 Task: Create in the project ArtisanBridge and in the Backlog issue 'Address issues related to slow response time when accessing the system remotely' a child issue 'Chatbot conversation error handling remediation and reporting', and assign it to team member softage.1@softage.net. Create in the project ArtisanBridge and in the Backlog issue 'Develop a new feature to allow for real-time collaboration on documents' a child issue 'Data access policy creation and testing', and assign it to team member softage.2@softage.net
Action: Mouse moved to (173, 49)
Screenshot: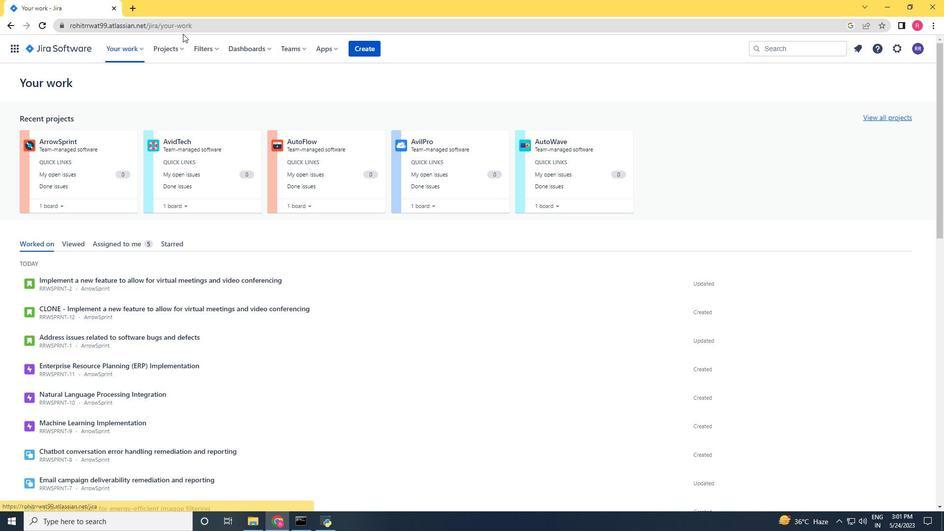 
Action: Mouse pressed left at (173, 49)
Screenshot: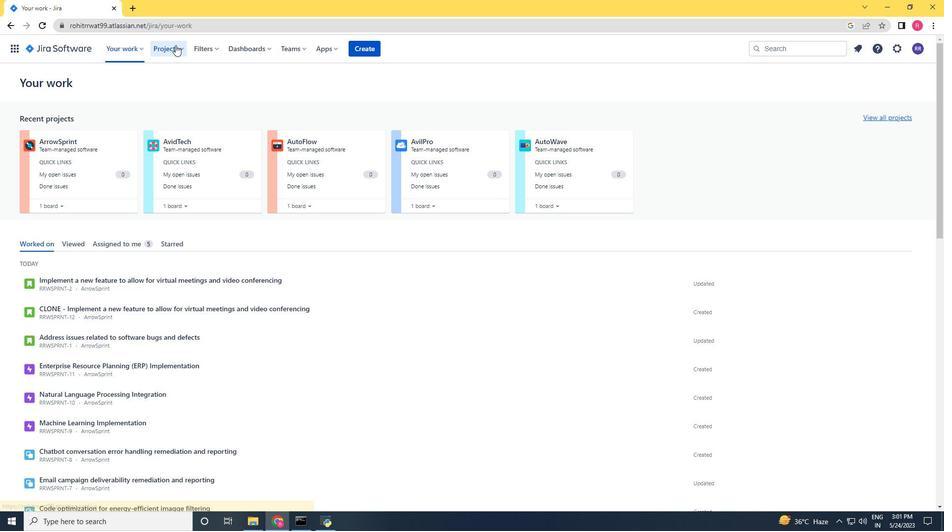 
Action: Mouse moved to (189, 88)
Screenshot: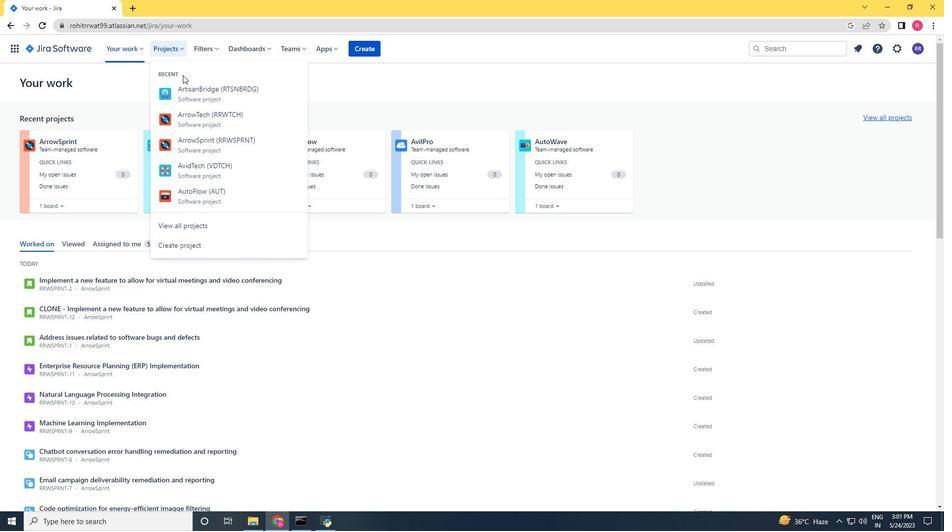
Action: Mouse pressed left at (189, 88)
Screenshot: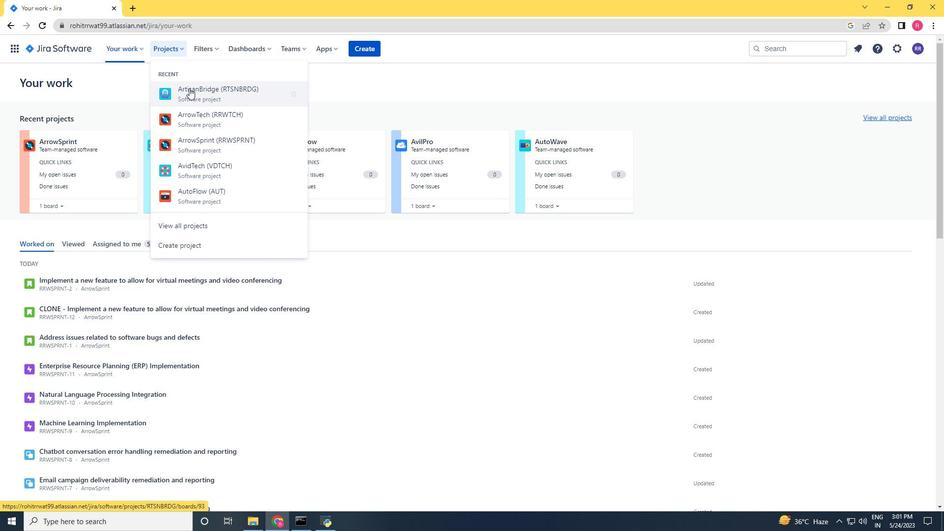
Action: Mouse moved to (70, 156)
Screenshot: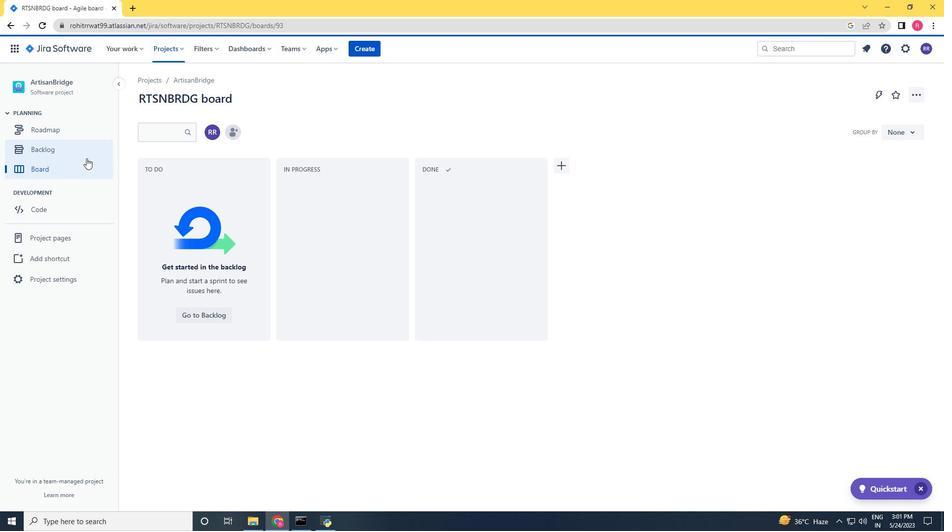 
Action: Mouse pressed left at (70, 156)
Screenshot: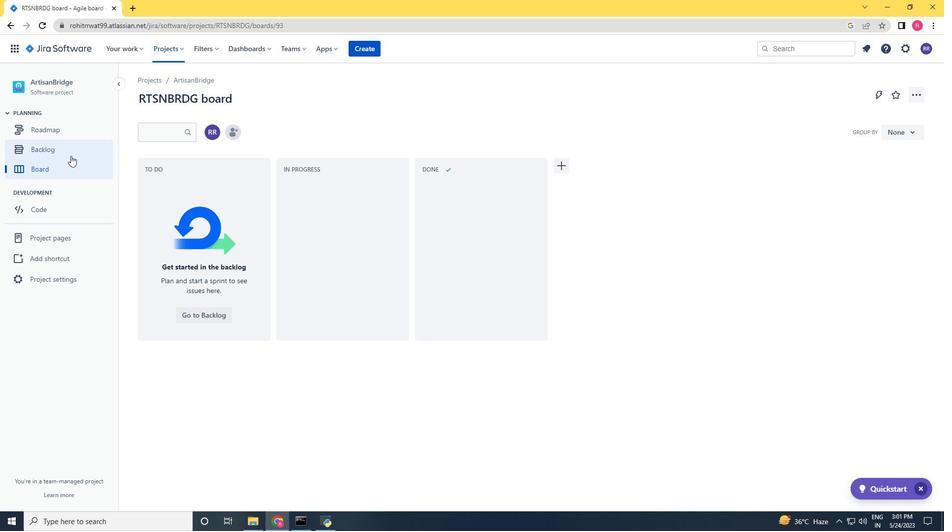 
Action: Mouse moved to (681, 303)
Screenshot: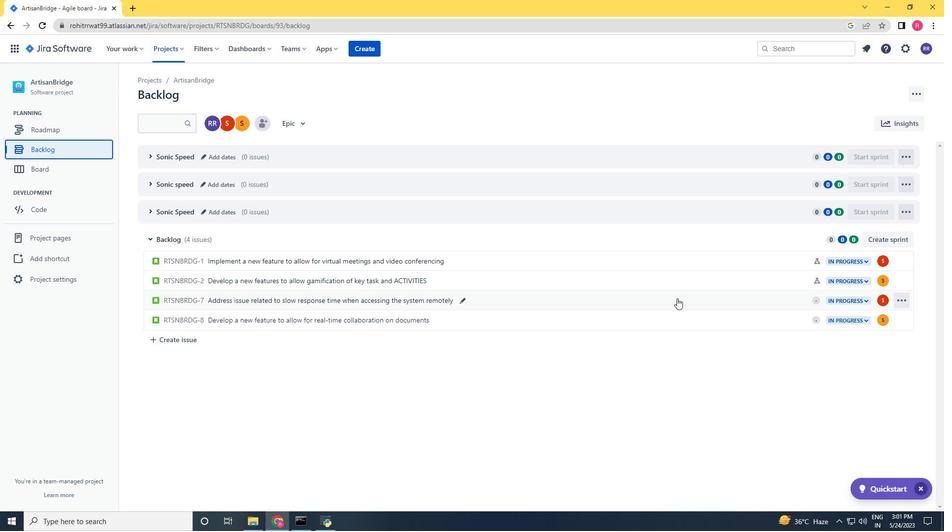 
Action: Mouse pressed left at (681, 303)
Screenshot: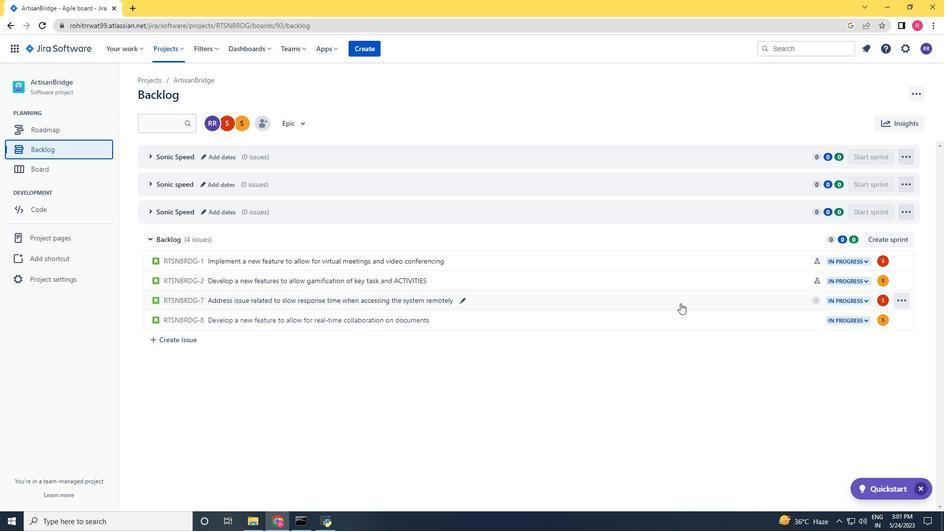 
Action: Mouse moved to (774, 222)
Screenshot: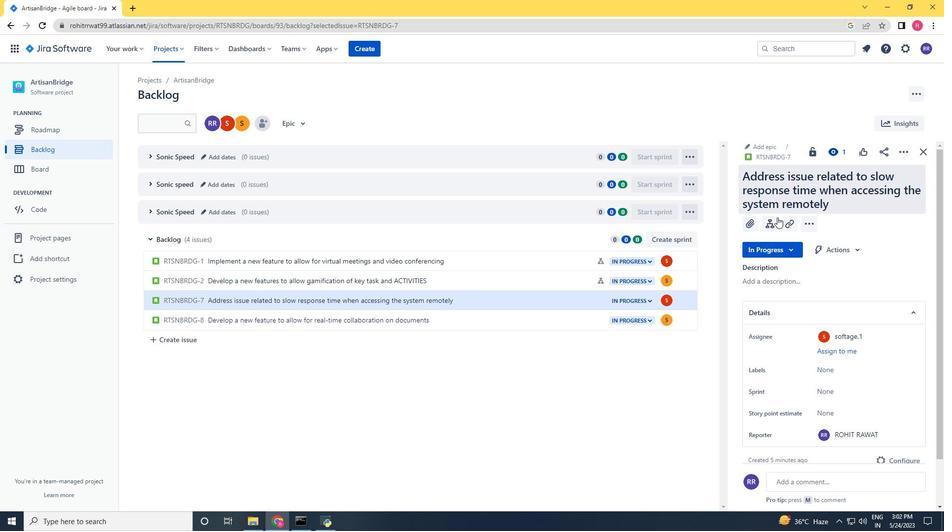 
Action: Mouse pressed left at (774, 222)
Screenshot: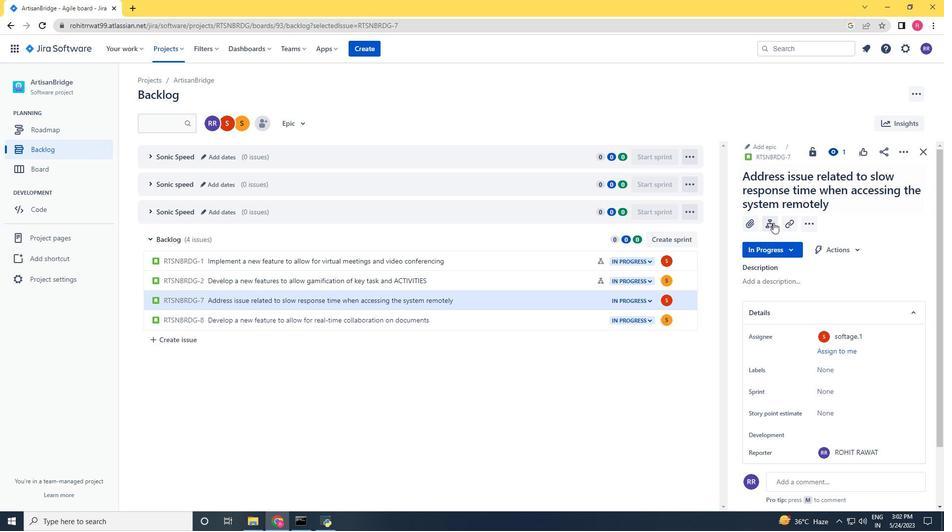 
Action: Mouse moved to (752, 218)
Screenshot: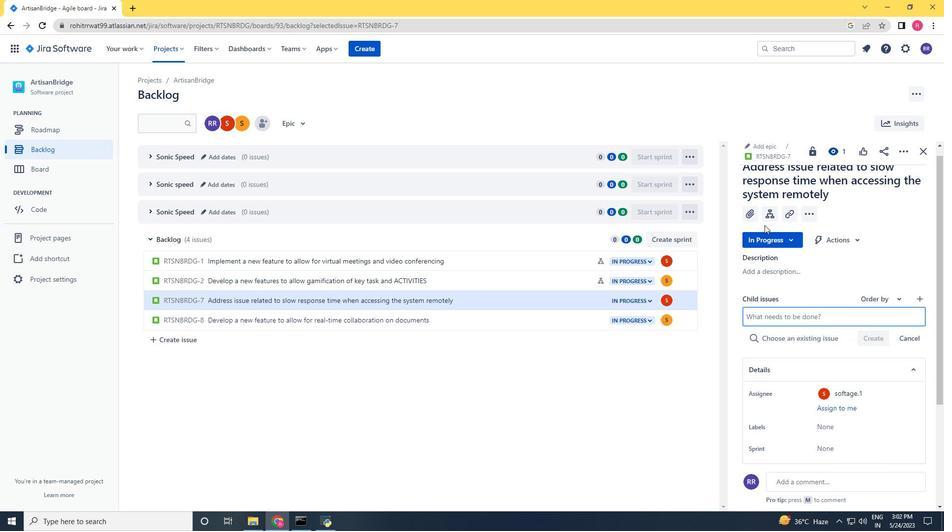 
Action: Key pressed <Key.shift>Chatbot<Key.space>conversation<Key.space>the<Key.space>system<Key.space>error<Key.space>handlim<Key.backspace>g<Key.space><Key.backspace><Key.backspace><Key.backspace><Key.backspace><Key.backspace>dling<Key.space>remediation<Key.space>and<Key.space>reporting<Key.enter>
Screenshot: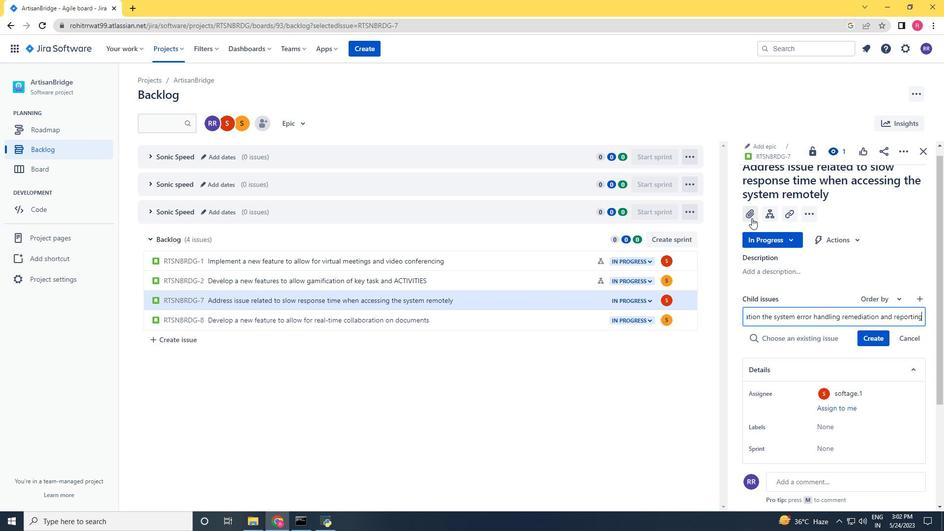
Action: Mouse moved to (779, 225)
Screenshot: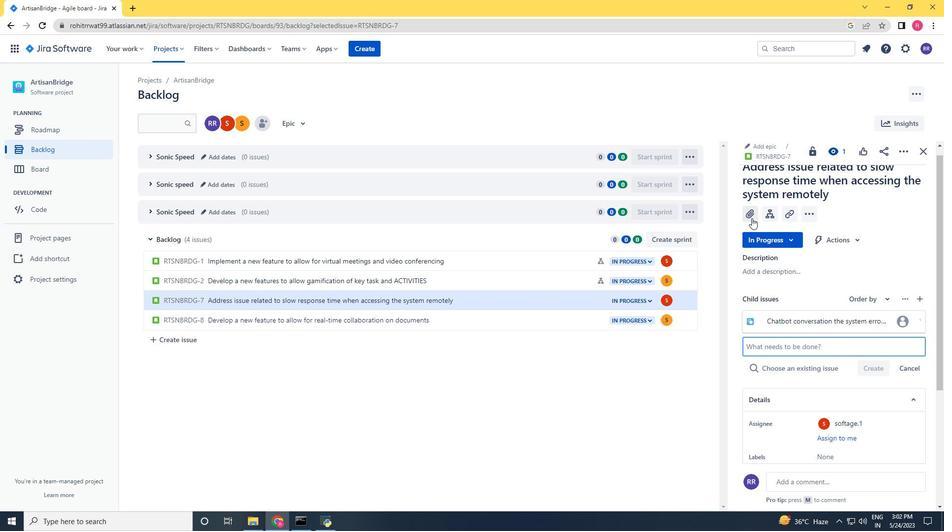 
Action: Mouse scrolled (779, 225) with delta (0, 0)
Screenshot: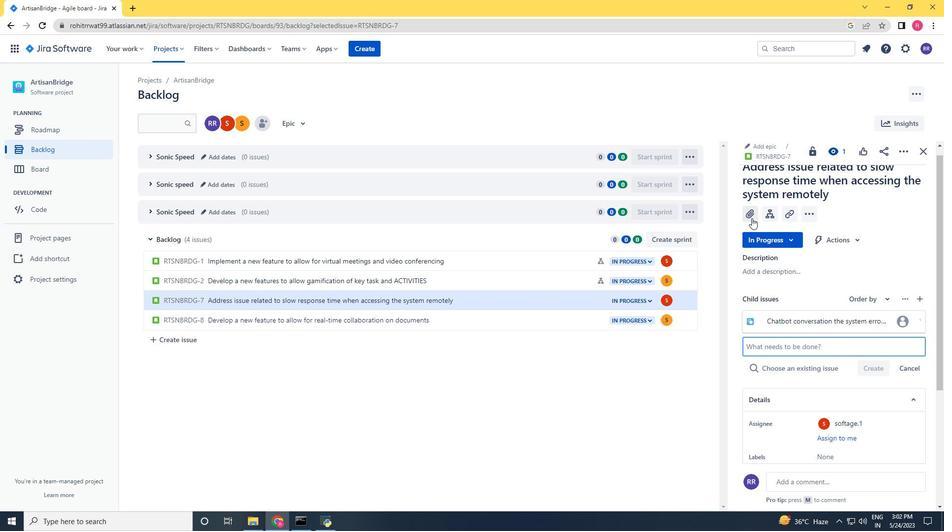 
Action: Mouse moved to (804, 239)
Screenshot: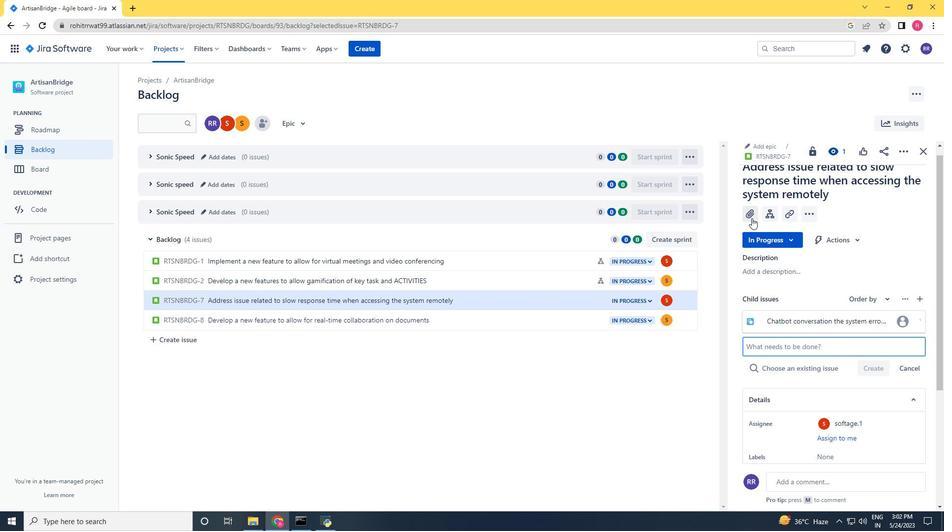 
Action: Mouse scrolled (804, 239) with delta (0, 0)
Screenshot: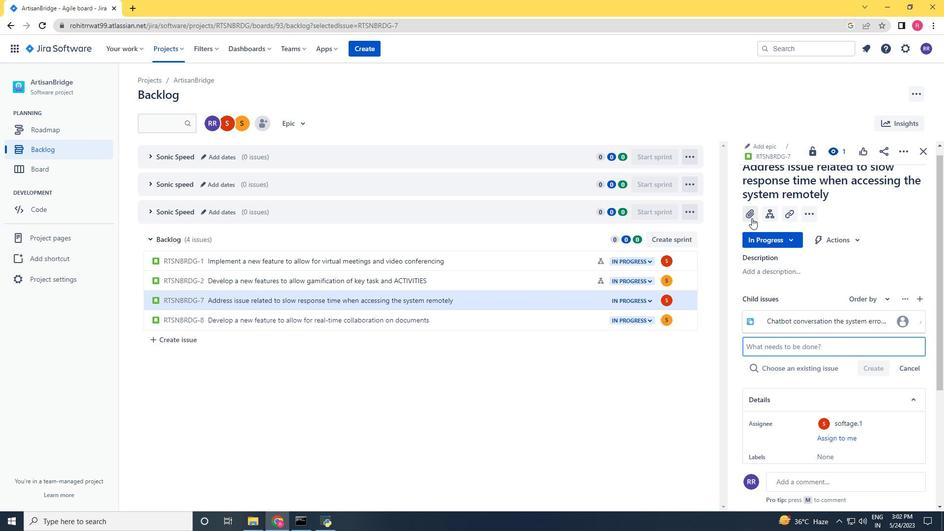 
Action: Mouse moved to (565, 324)
Screenshot: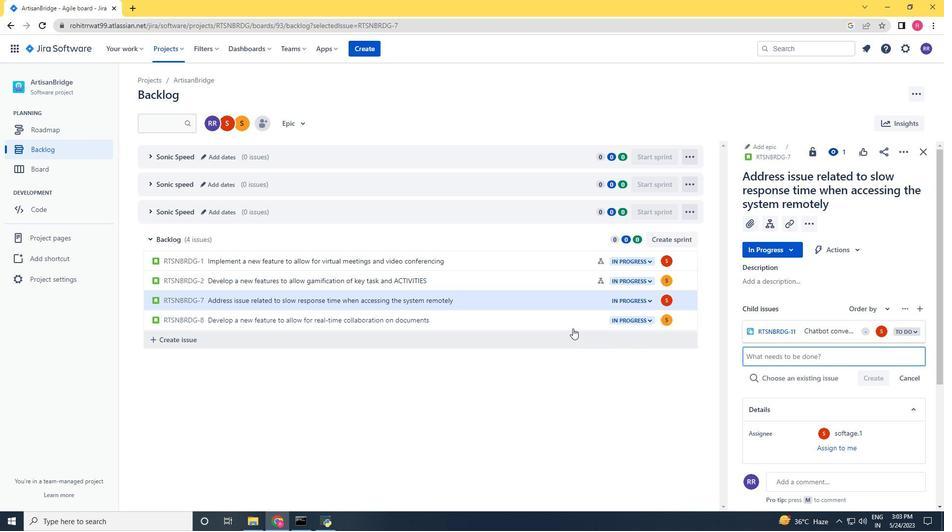 
Action: Mouse pressed left at (565, 324)
Screenshot: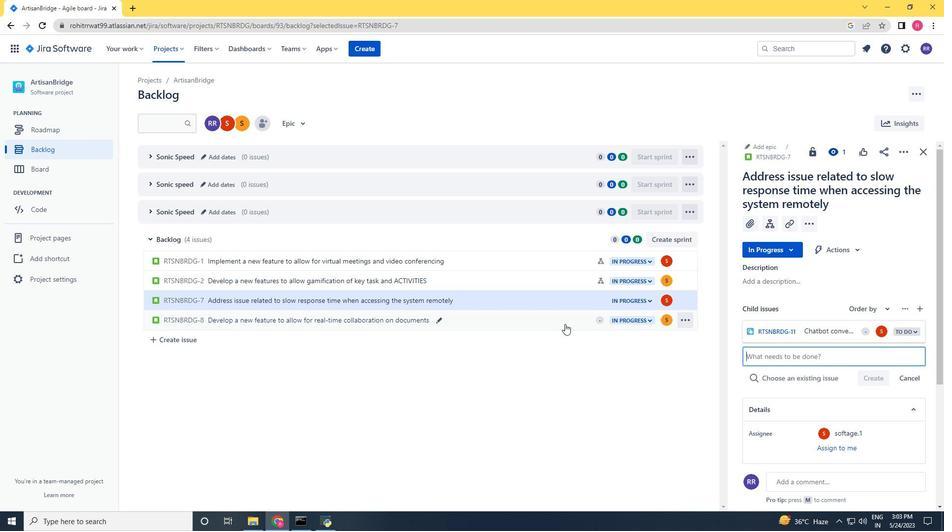 
Action: Mouse moved to (767, 225)
Screenshot: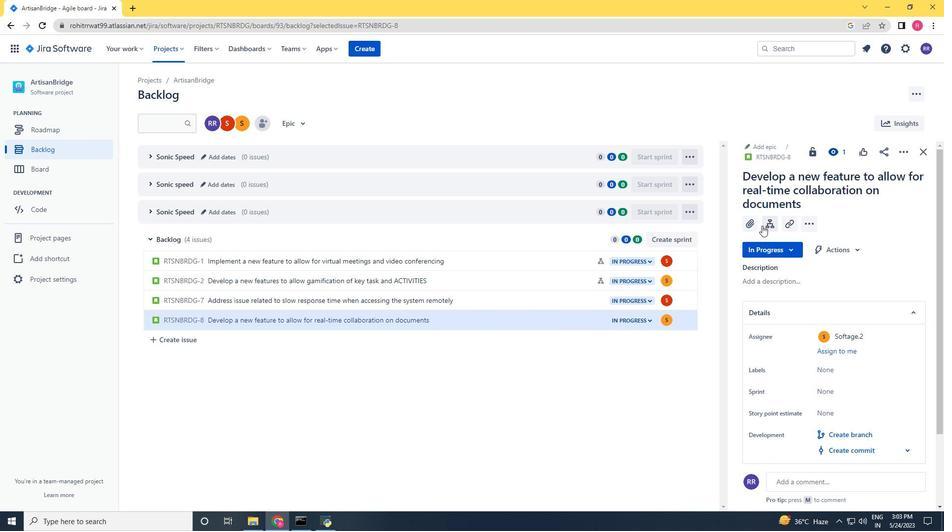 
Action: Mouse pressed left at (767, 225)
Screenshot: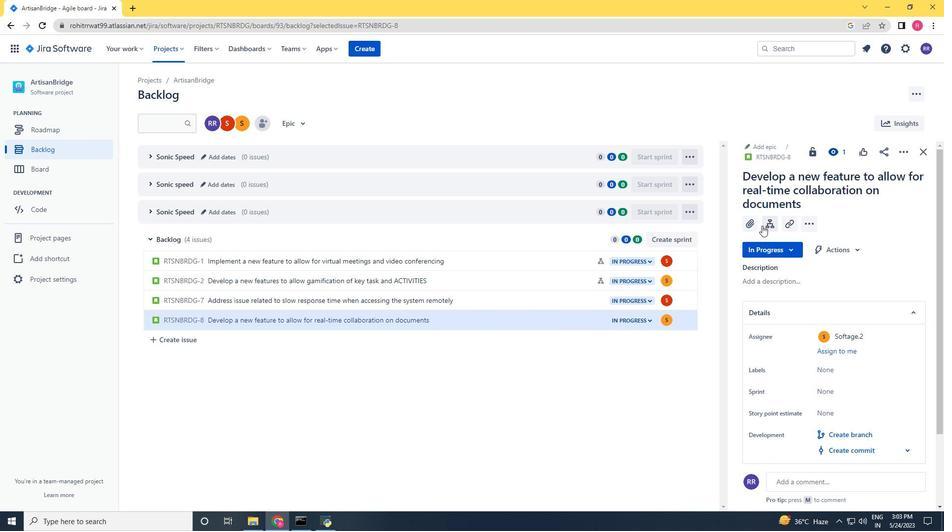 
Action: Mouse moved to (815, 173)
Screenshot: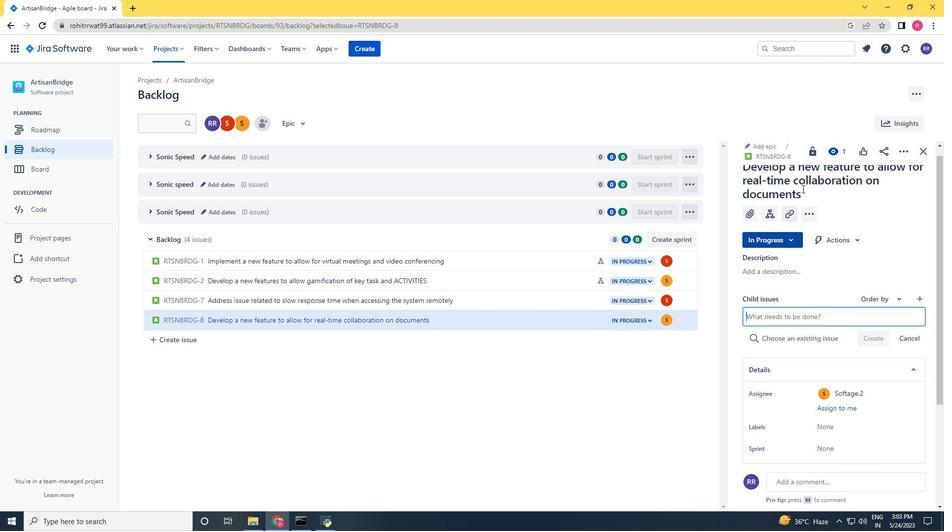 
Action: Key pressed <Key.shift>Data<Key.space>access<Key.space>policy<Key.space>creation<Key.space>and<Key.space>testingb<Key.backspace><Key.space>
Screenshot: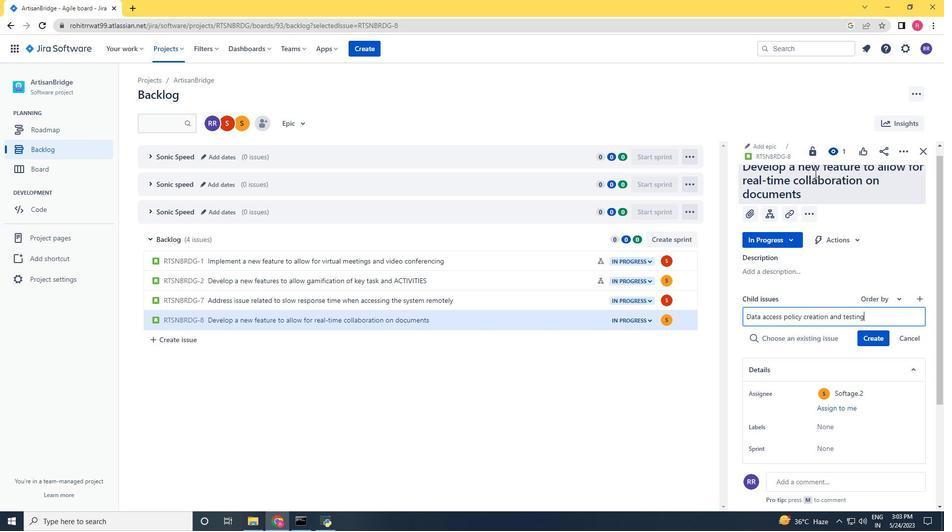 
Action: Mouse moved to (874, 335)
Screenshot: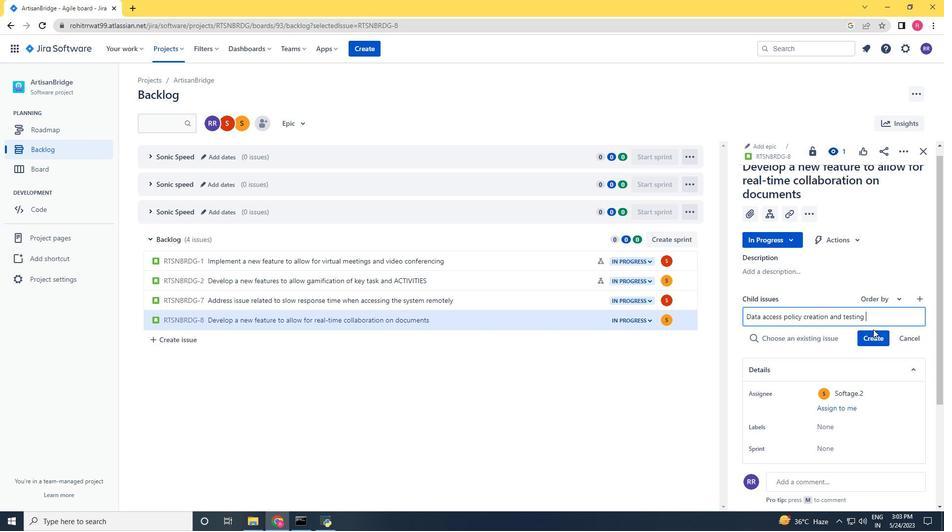
Action: Mouse pressed left at (874, 335)
Screenshot: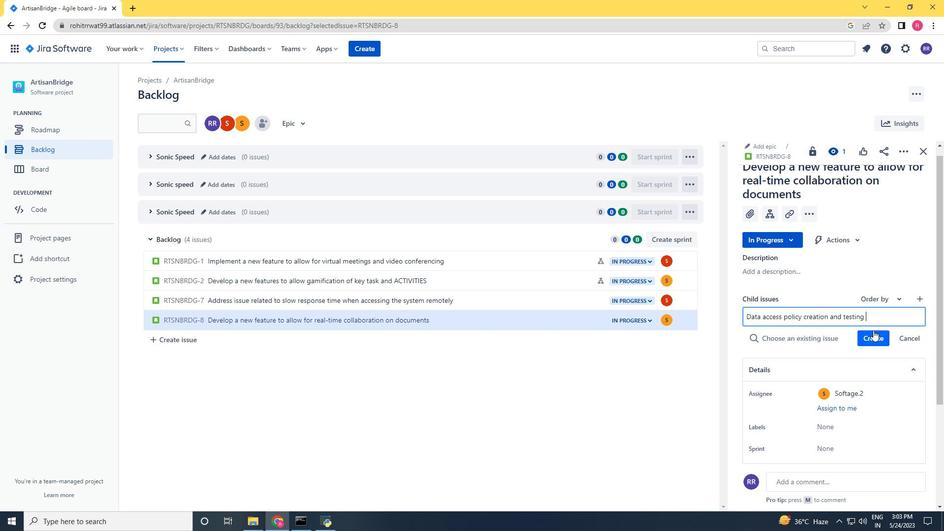 
Action: Mouse moved to (889, 322)
Screenshot: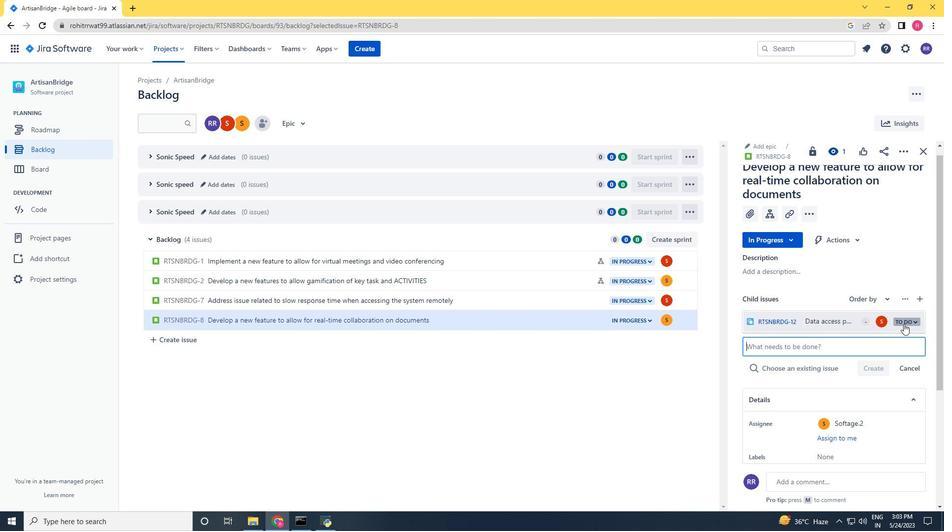 
Action: Mouse pressed left at (889, 322)
Screenshot: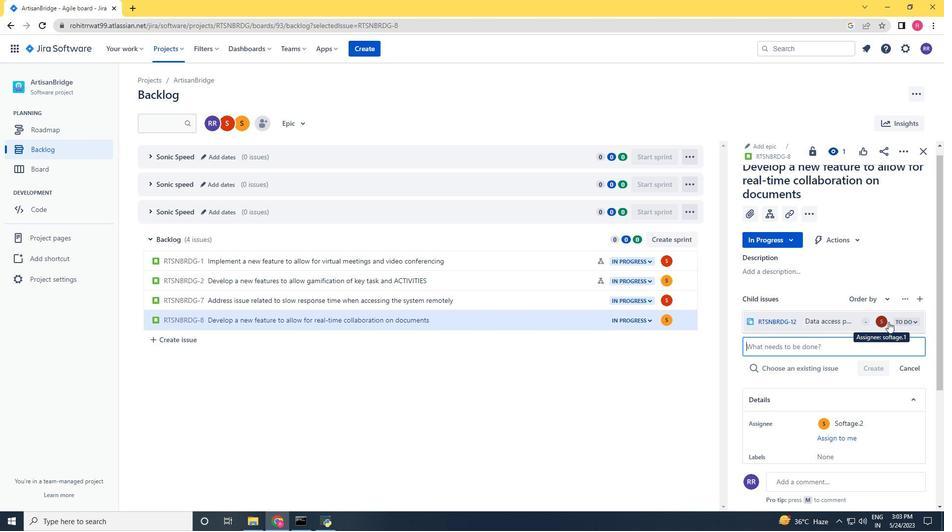 
Action: Key pressed softage.2
Screenshot: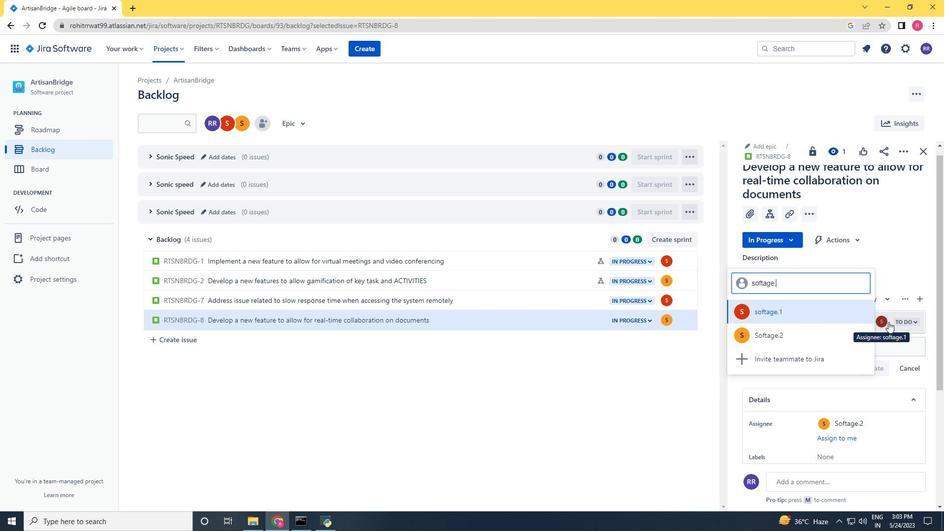 
Action: Mouse scrolled (889, 322) with delta (0, 0)
Screenshot: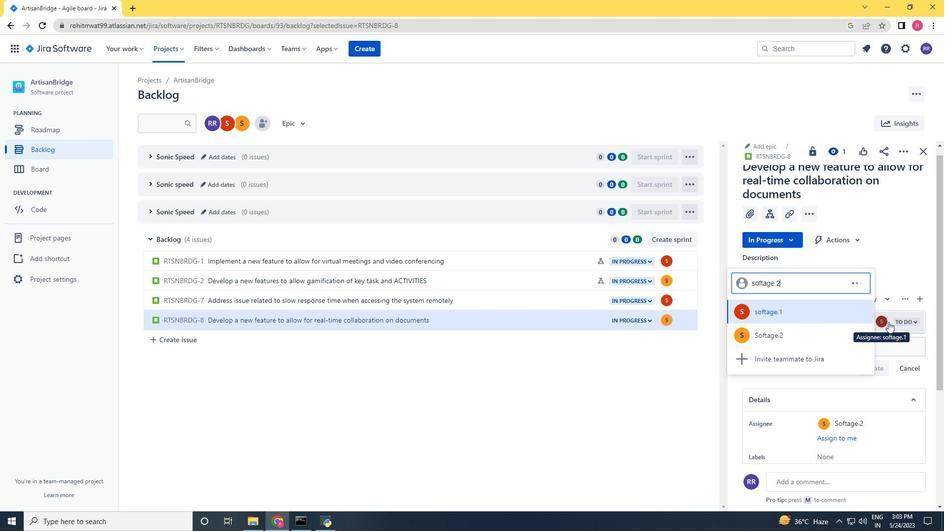 
Action: Mouse moved to (810, 331)
Screenshot: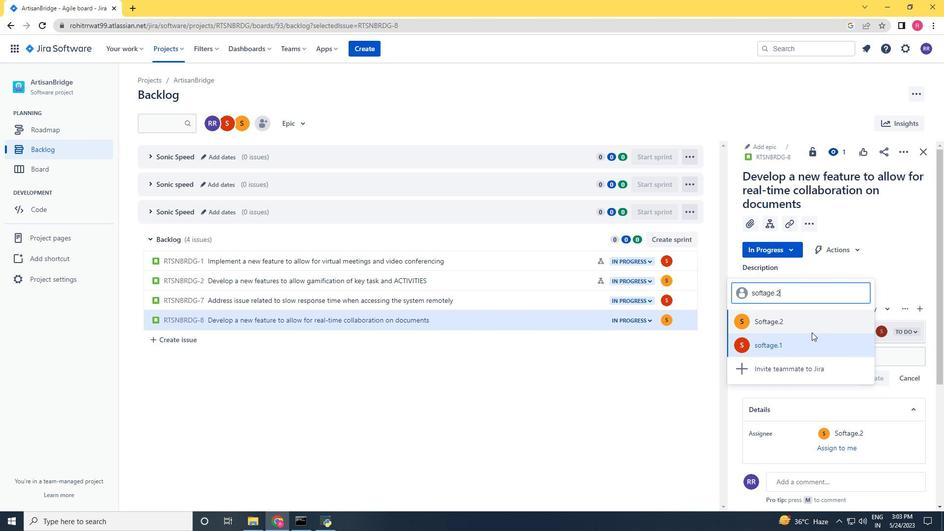 
Action: Mouse pressed left at (810, 331)
Screenshot: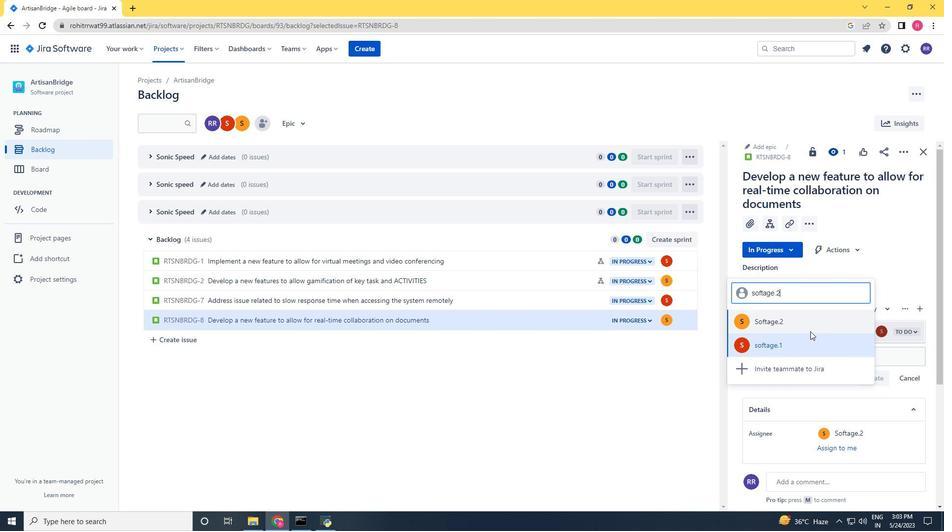 
Action: Mouse moved to (570, 426)
Screenshot: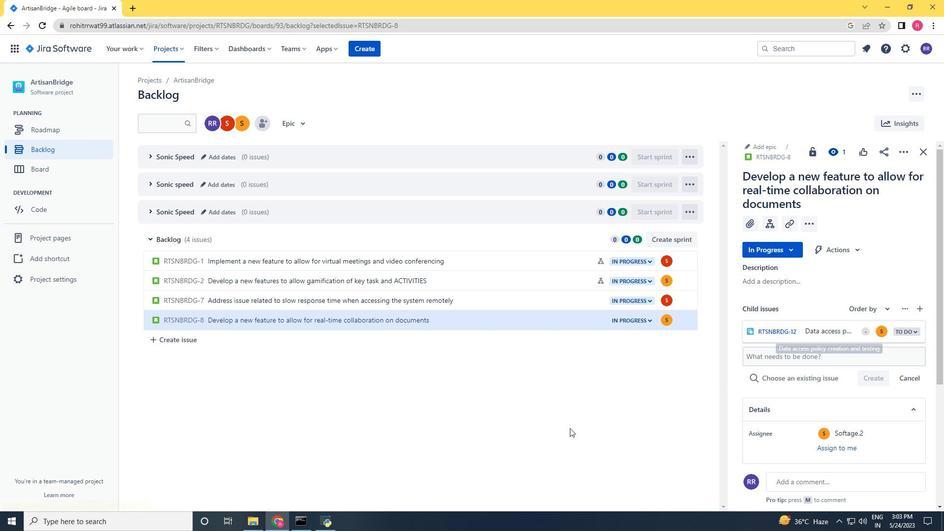 
Action: Mouse scrolled (570, 425) with delta (0, 0)
Screenshot: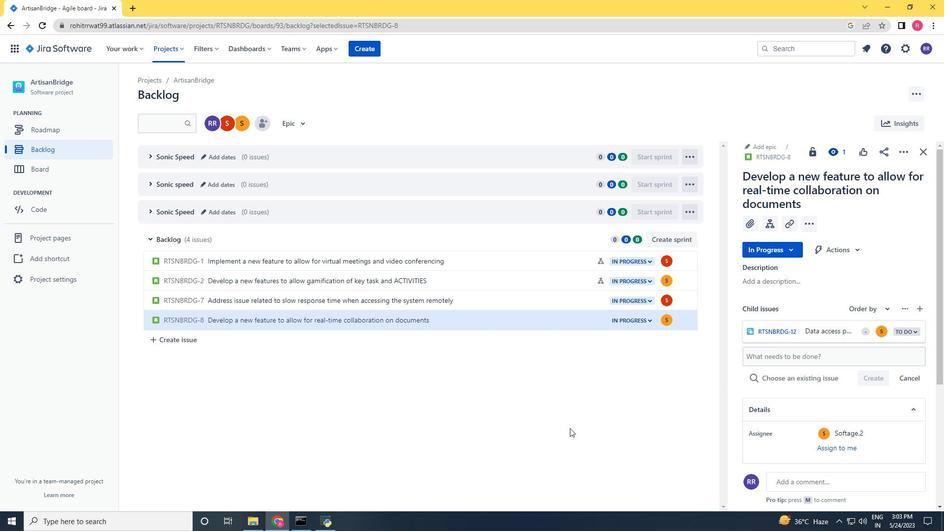 
Action: Mouse scrolled (570, 425) with delta (0, 0)
Screenshot: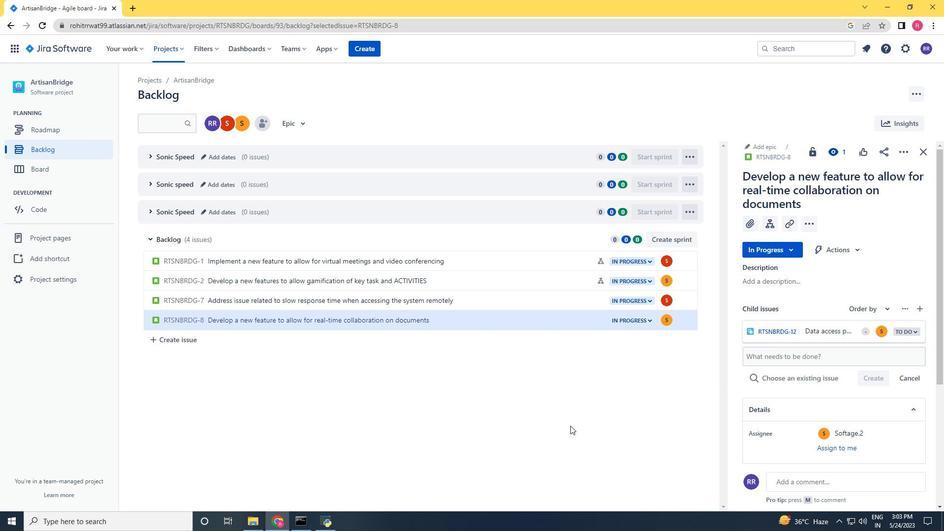 
Action: Mouse scrolled (570, 425) with delta (0, 0)
Screenshot: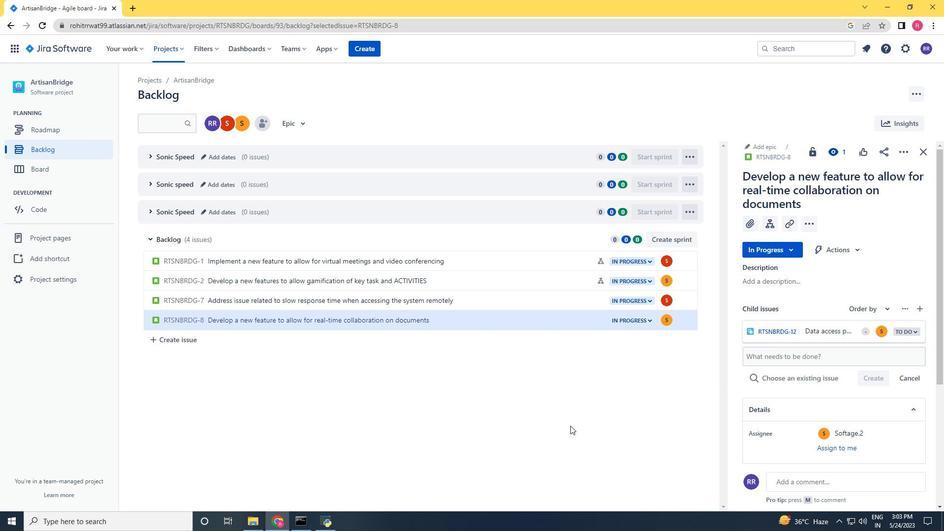 
